 Task: Create New Employee with Employee Name: Mara Rodriguez, Address Line1: 1 Hamilton St., Address Line2: Shirley, Address Line3:  NY 11967, Cell Number: 441390-1431_x000D_

Action: Mouse moved to (191, 38)
Screenshot: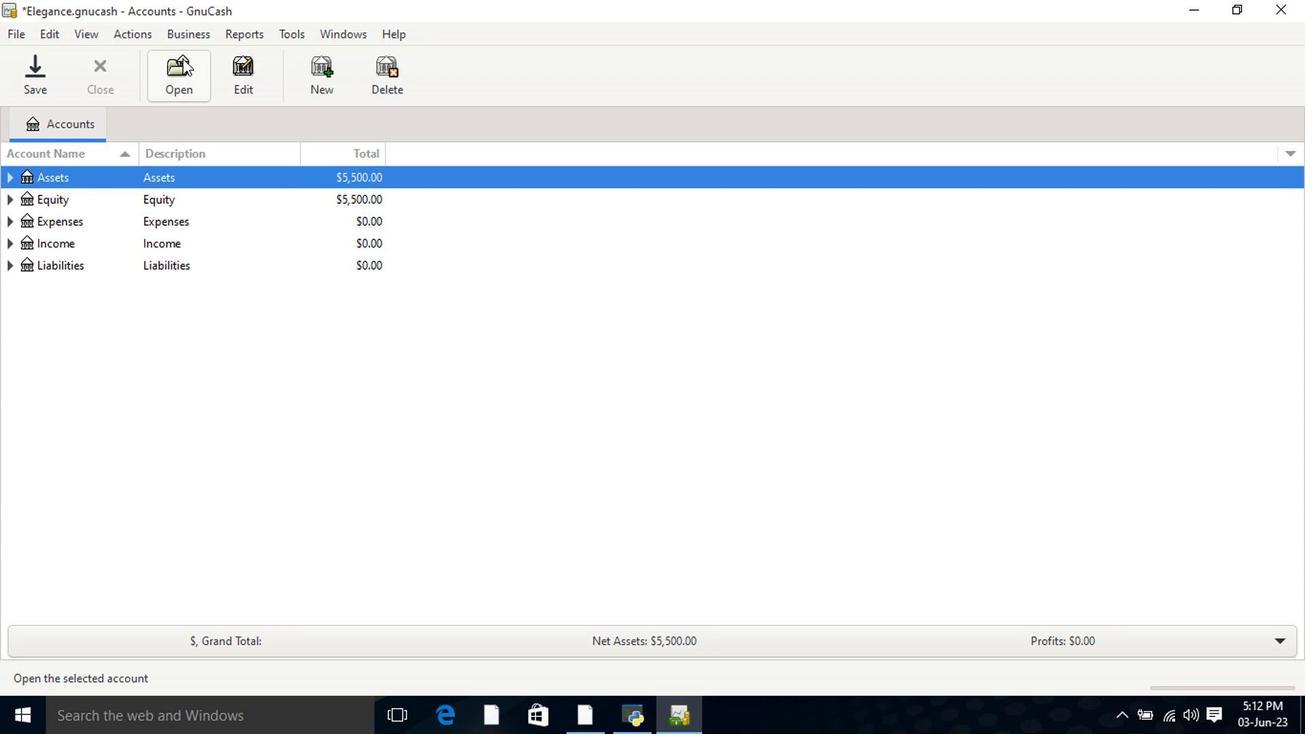 
Action: Mouse pressed left at (191, 38)
Screenshot: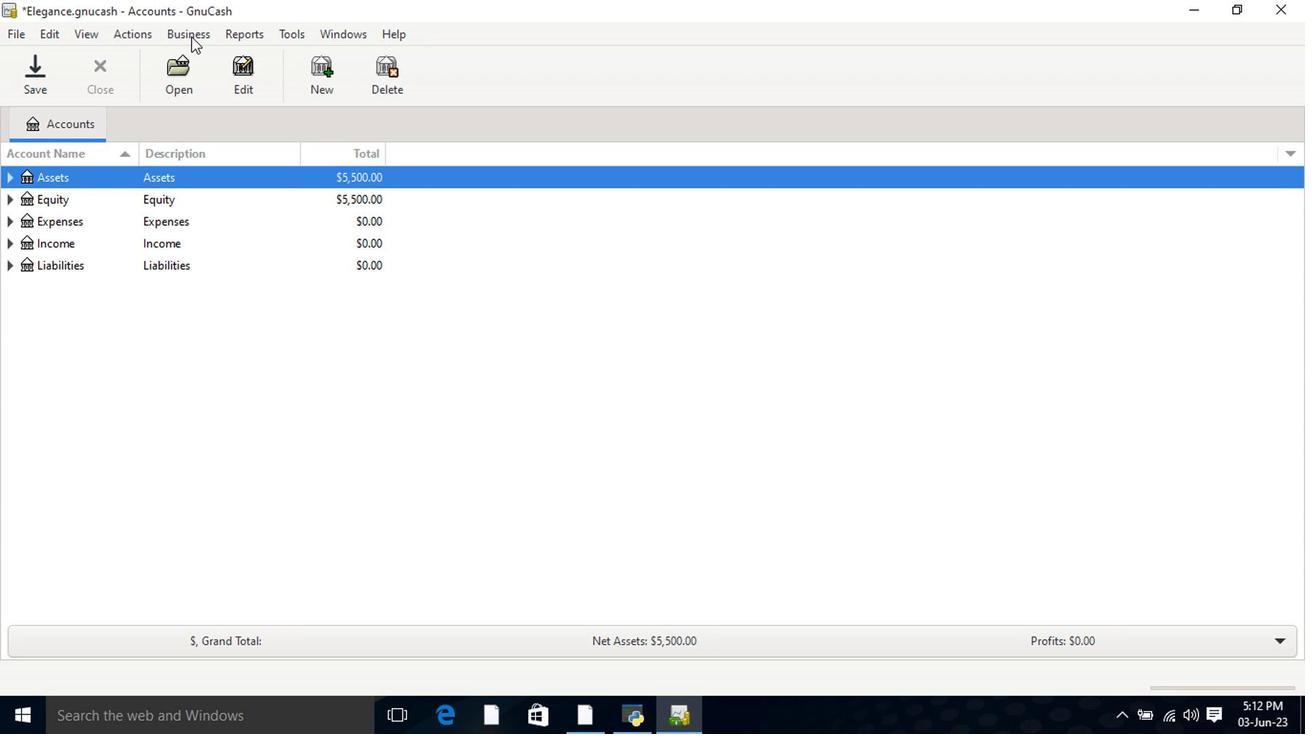 
Action: Mouse moved to (211, 104)
Screenshot: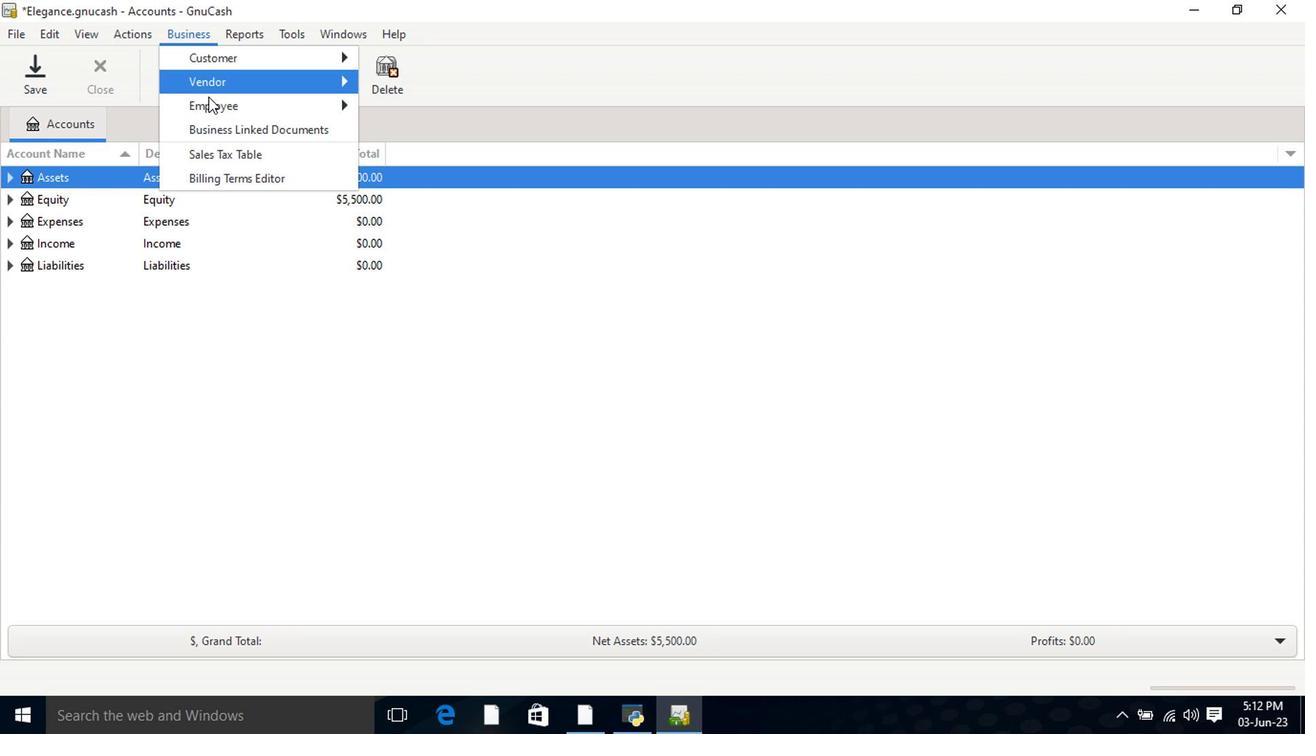 
Action: Mouse pressed left at (211, 104)
Screenshot: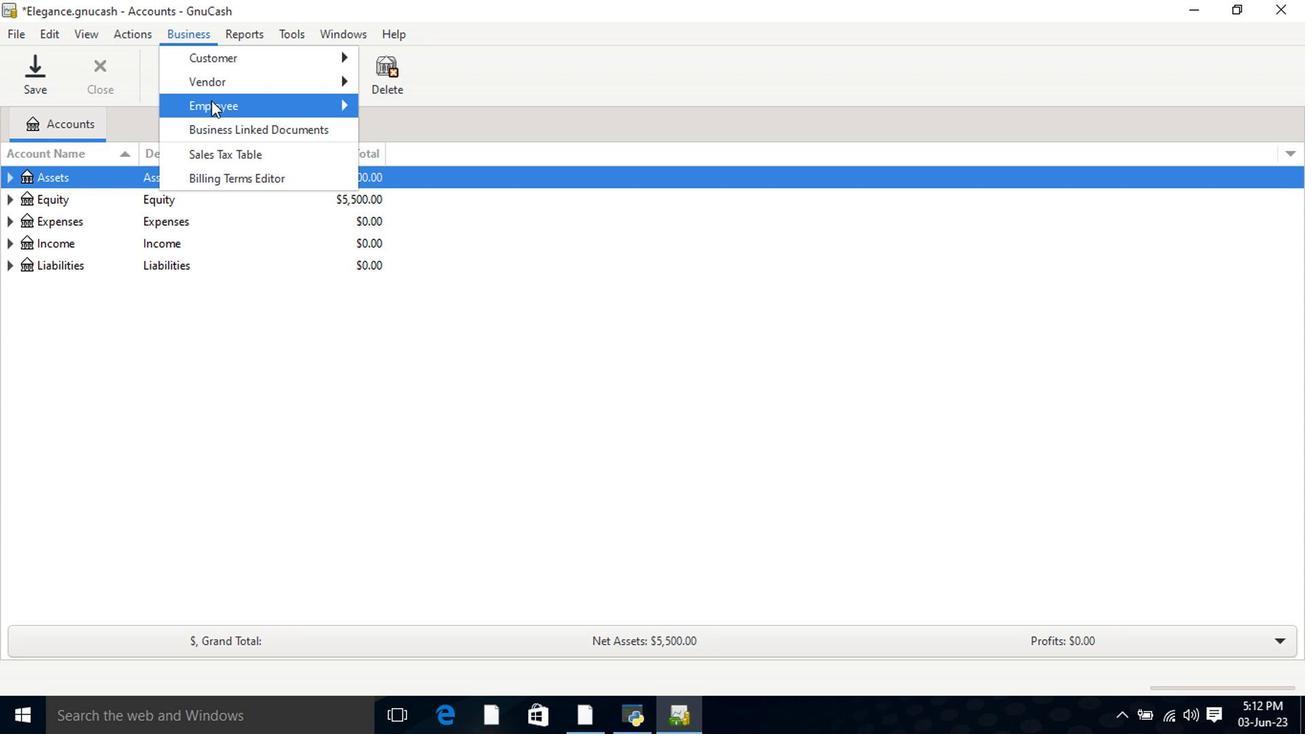 
Action: Mouse moved to (406, 131)
Screenshot: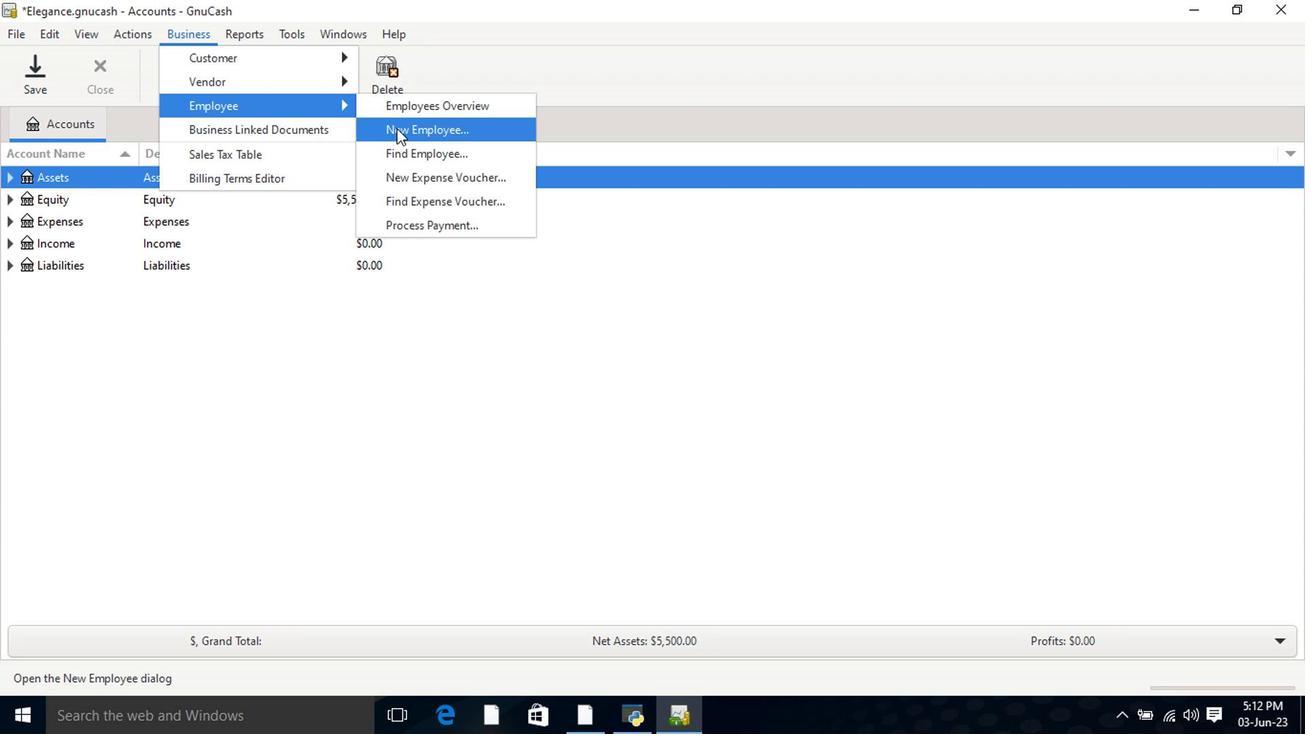 
Action: Mouse pressed left at (406, 131)
Screenshot: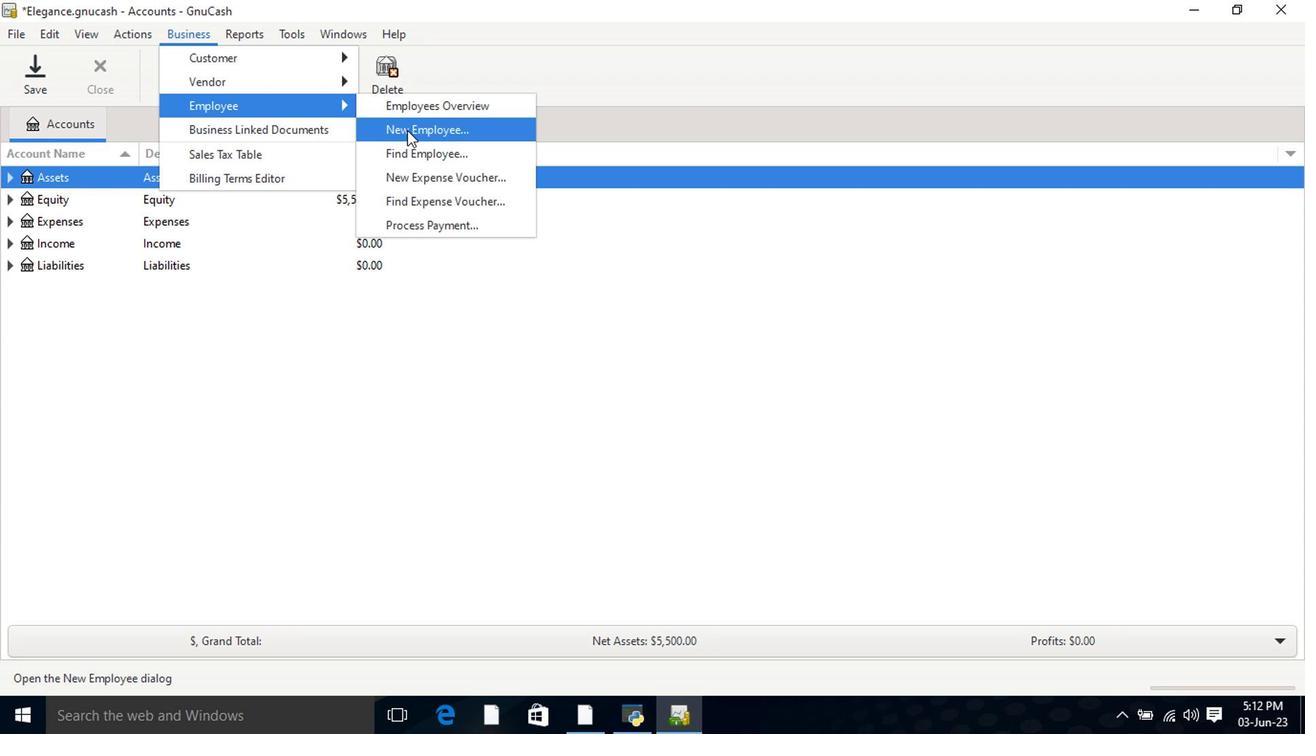 
Action: Mouse moved to (603, 295)
Screenshot: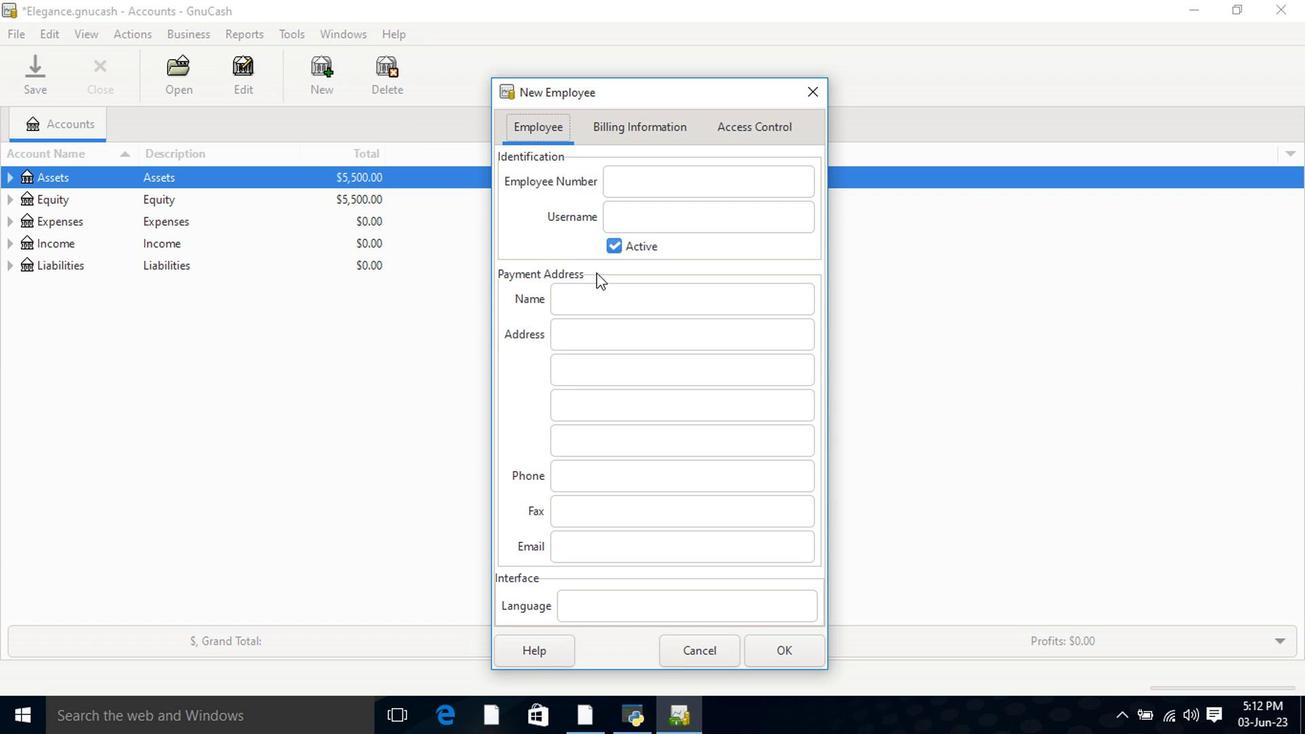 
Action: Mouse pressed left at (603, 295)
Screenshot: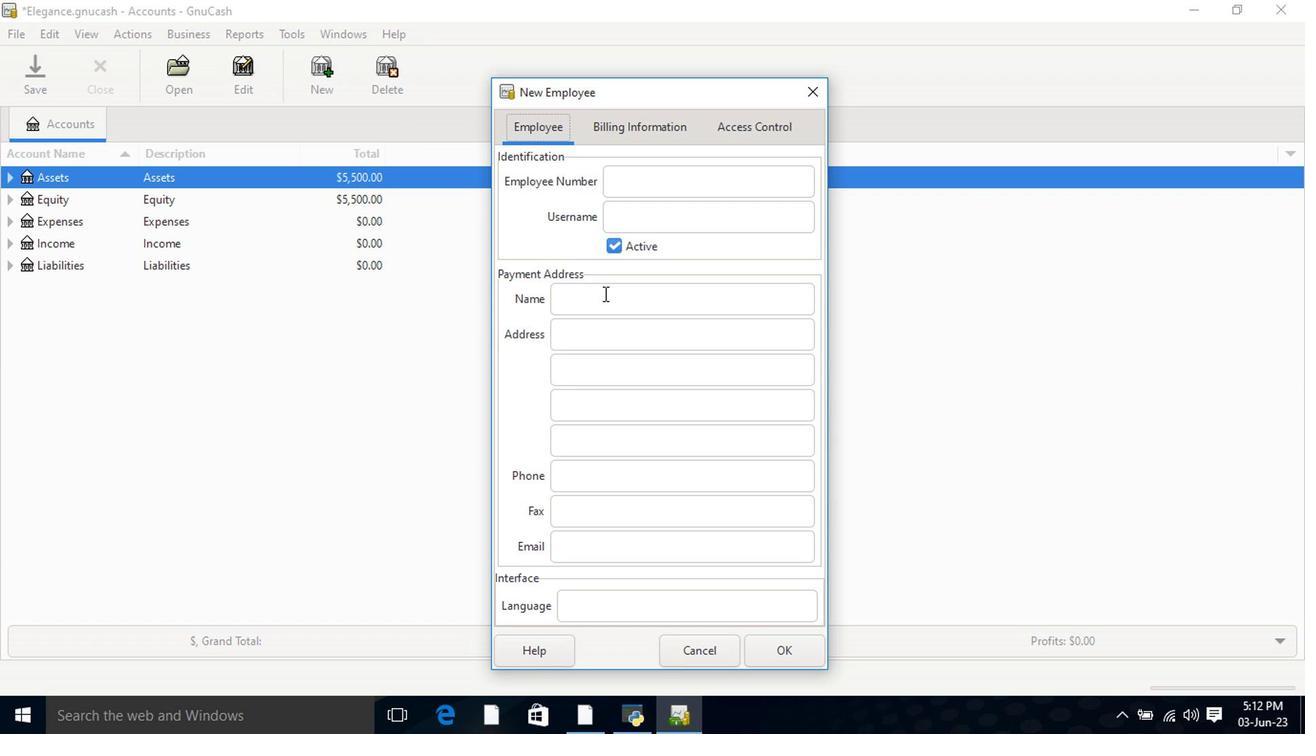 
Action: Mouse moved to (603, 295)
Screenshot: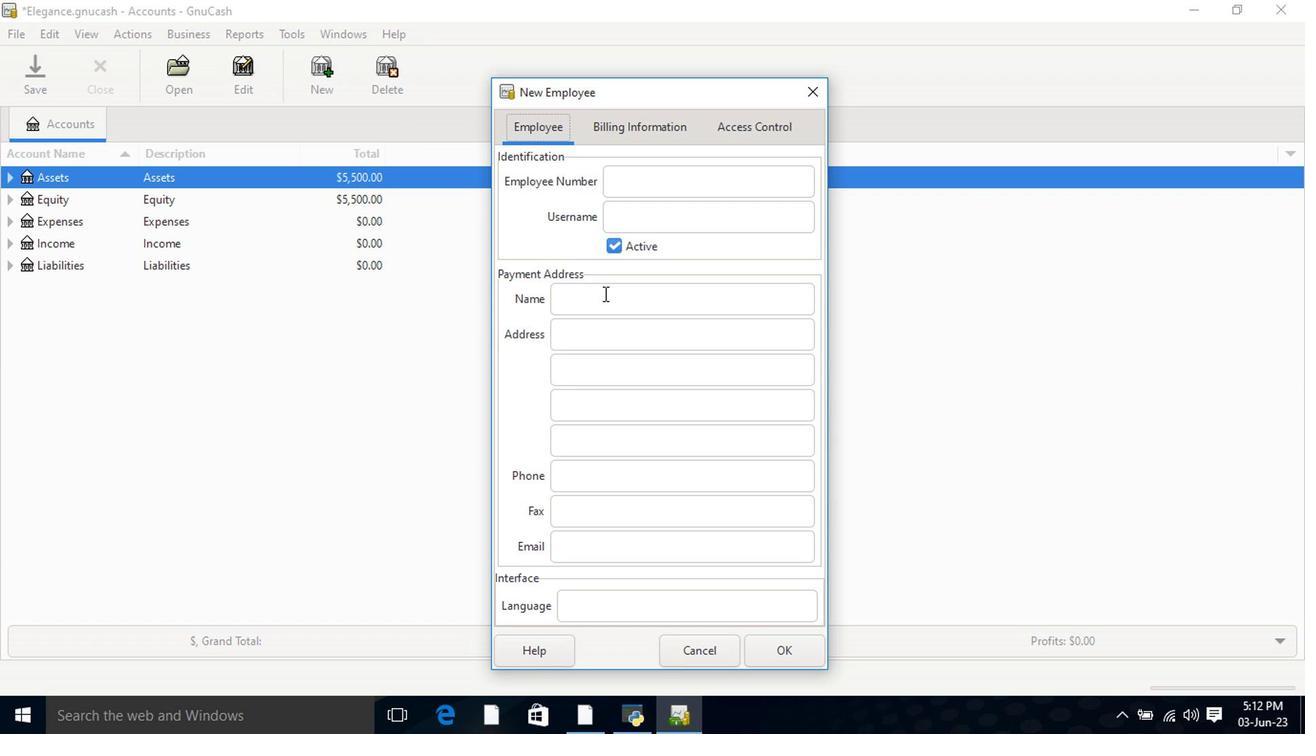 
Action: Key pressed <Key.shift>Mara<Key.space><Key.shift>Rodriguez<Key.tab>1<Key.space><Key.shift>Hamilton<Key.space><Key.shift>St.<Key.tab><Key.shift>Shirley<Key.tab><Key.shift>NY<Key.space>11967<Key.tab><Key.tab>441390-1431<Key.tab>
Screenshot: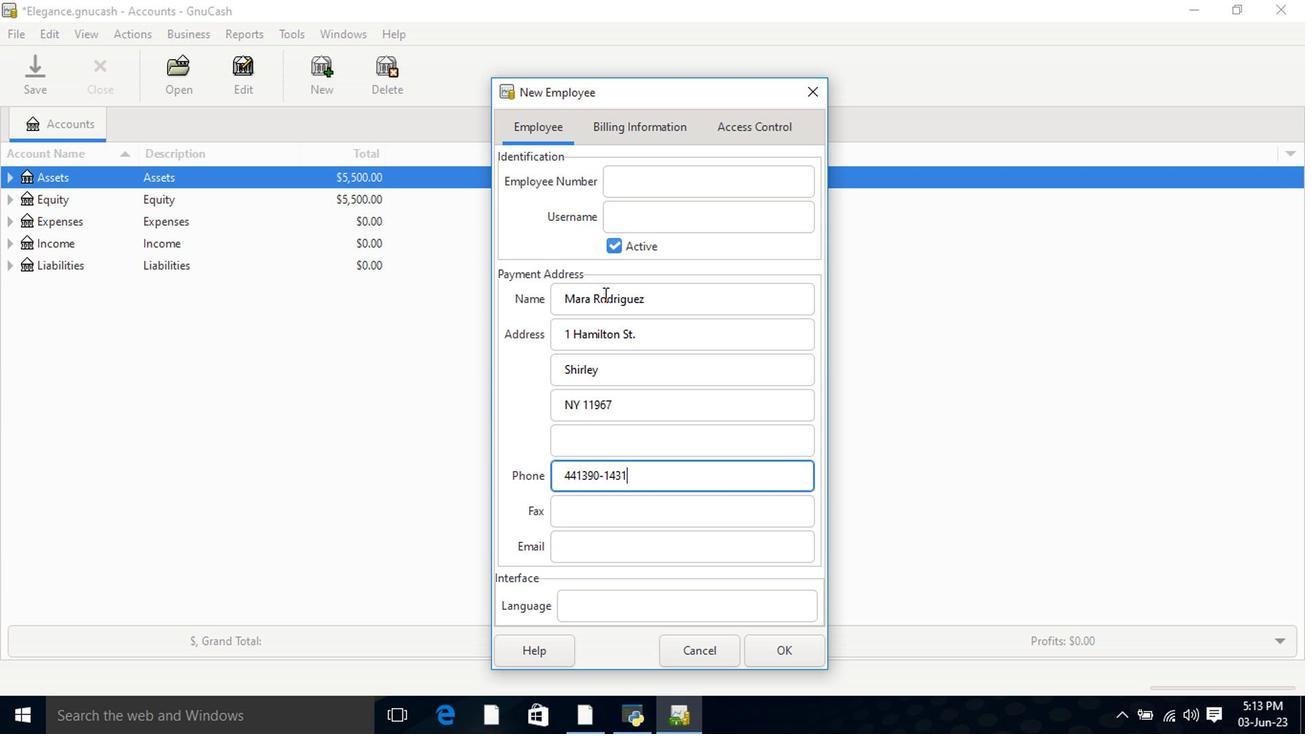 
Action: Mouse moved to (640, 130)
Screenshot: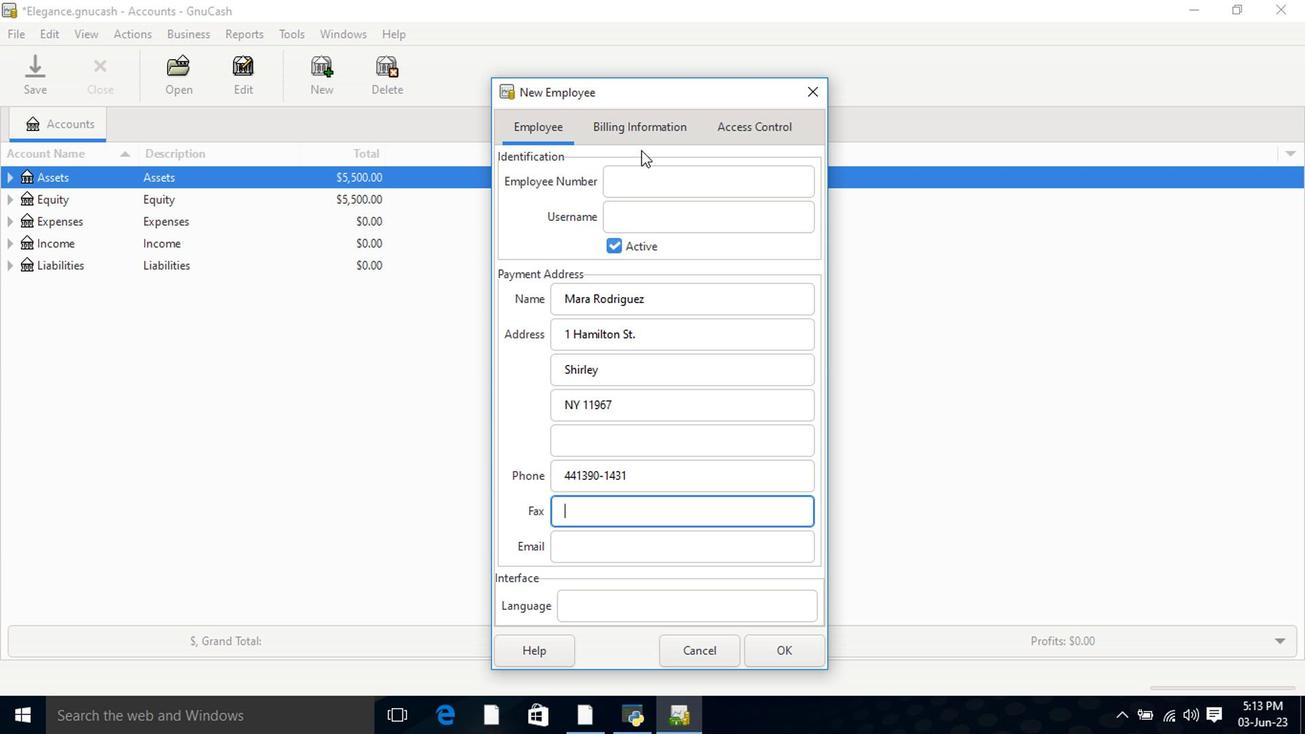 
Action: Mouse pressed left at (640, 130)
Screenshot: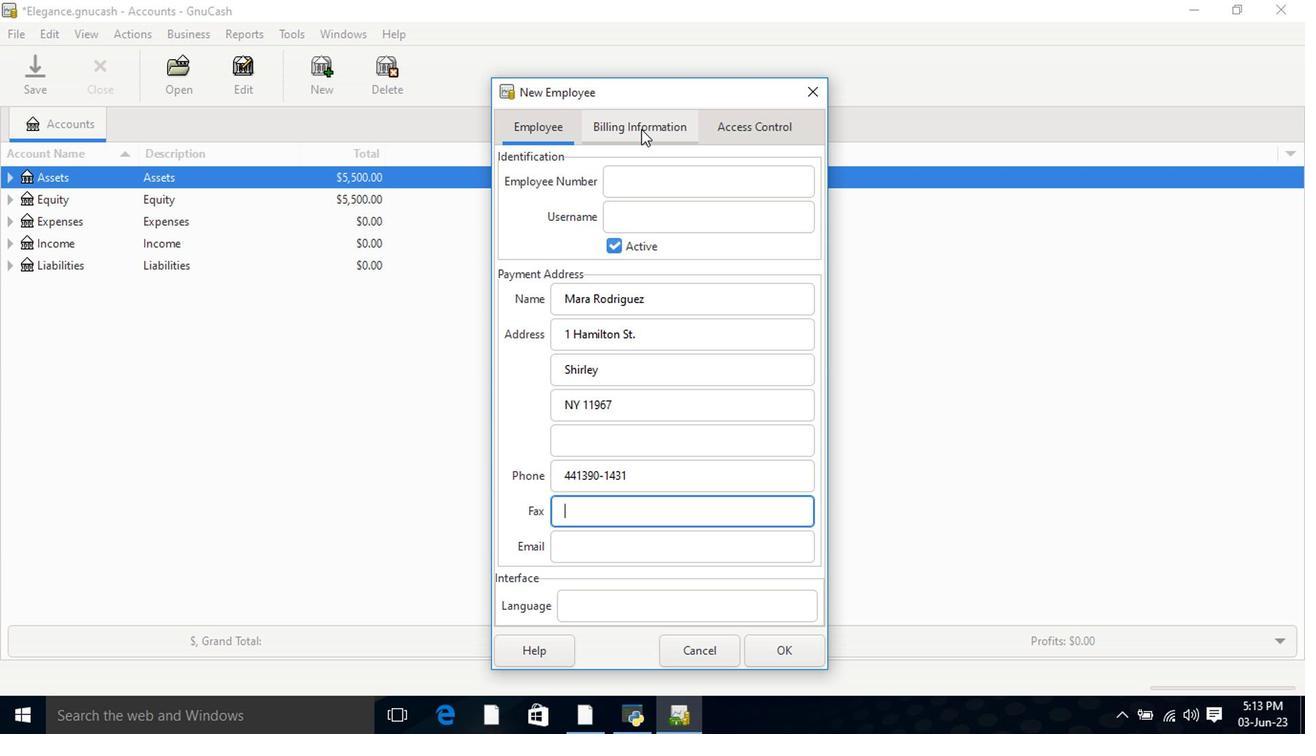 
Action: Mouse moved to (743, 135)
Screenshot: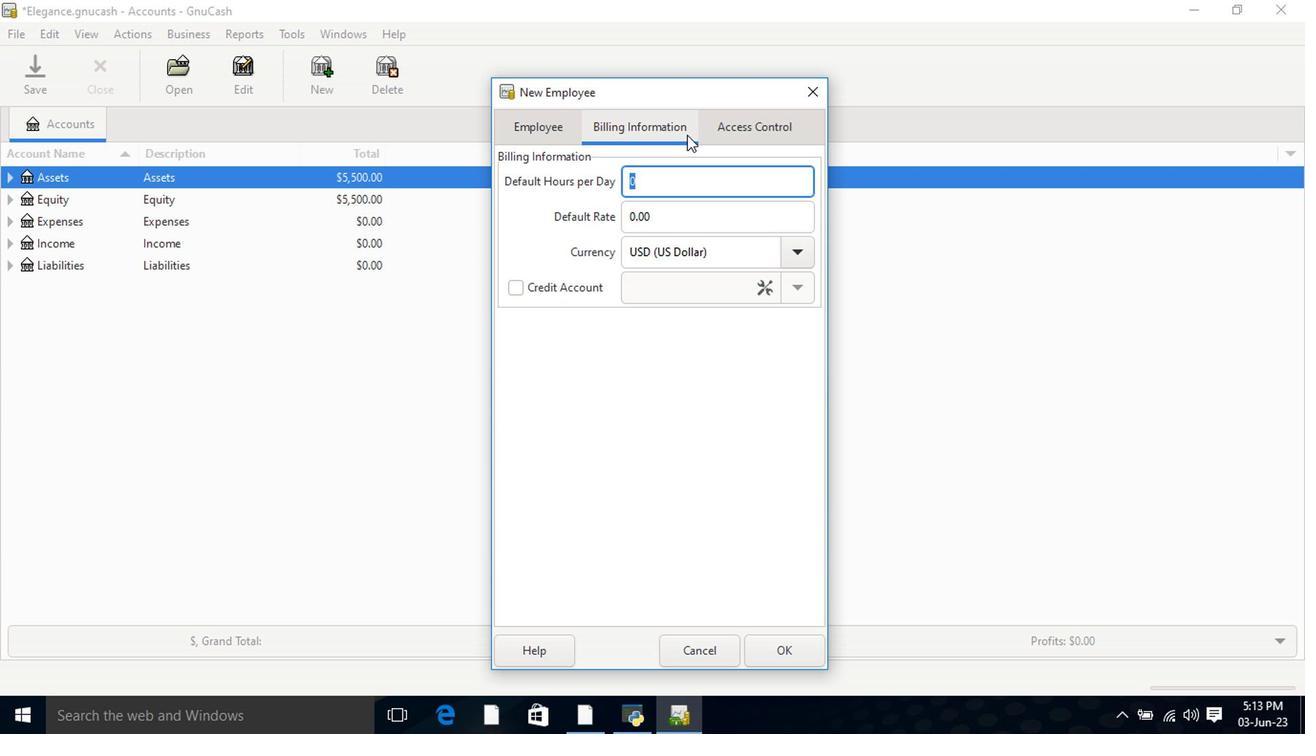 
Action: Mouse pressed left at (743, 135)
Screenshot: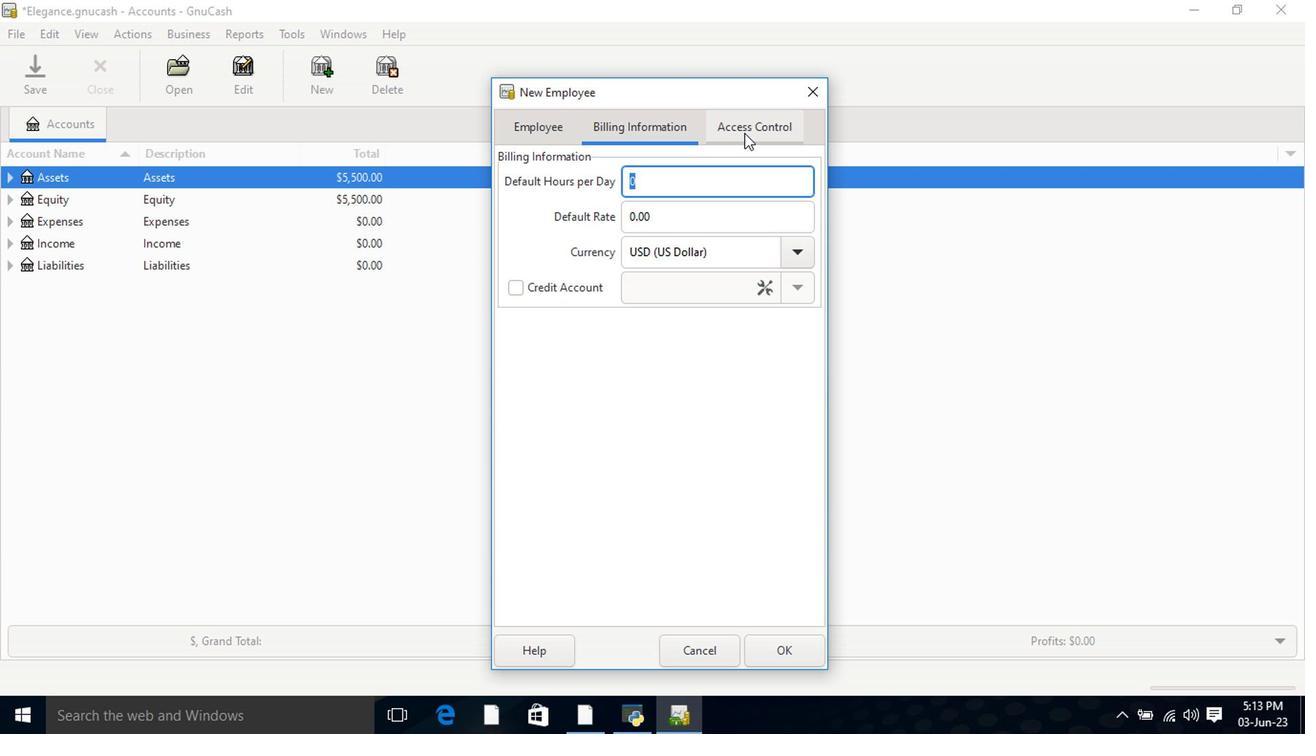
Action: Mouse moved to (788, 652)
Screenshot: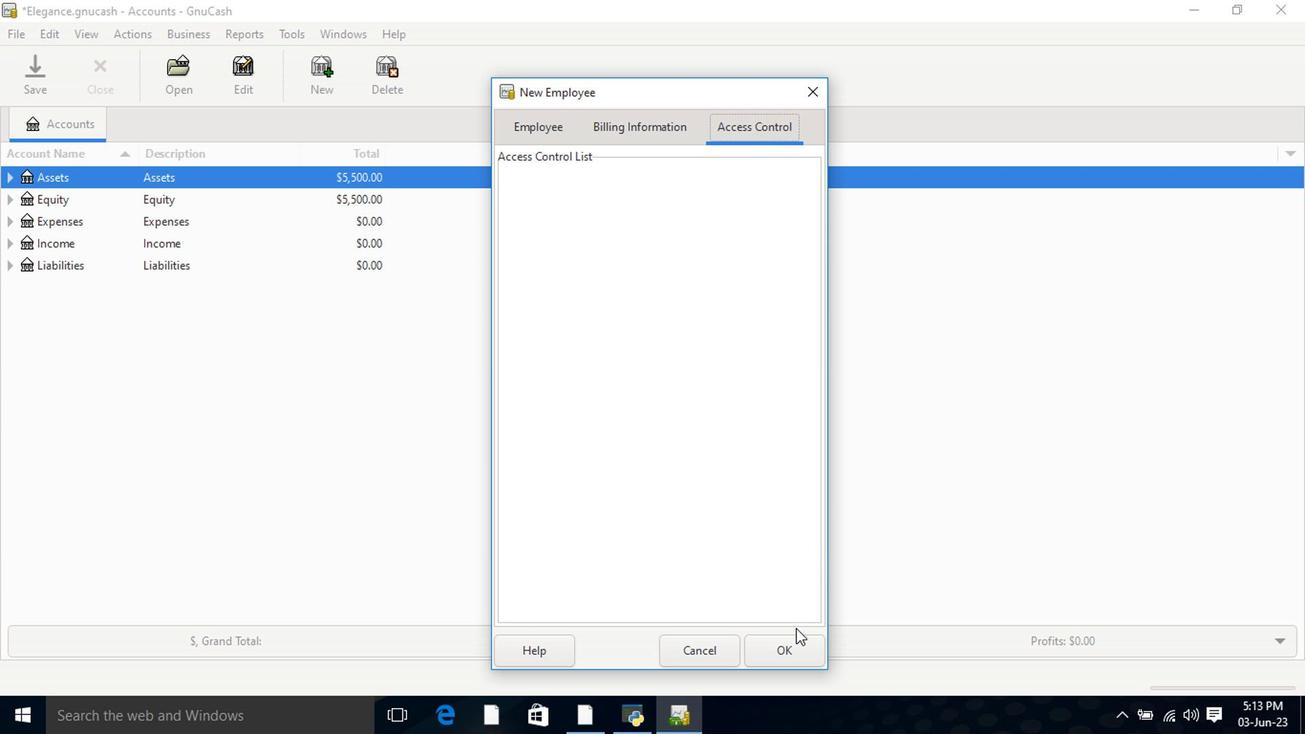 
Action: Mouse pressed left at (788, 652)
Screenshot: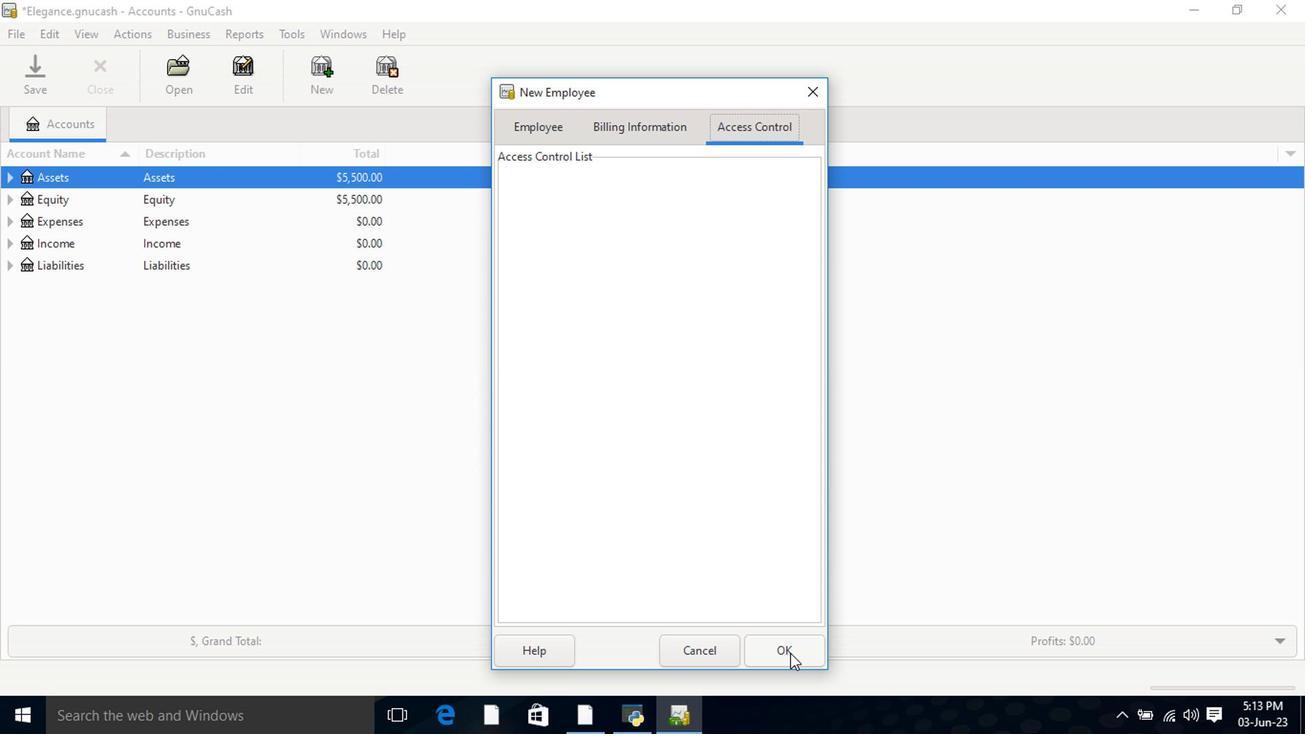
Action: Mouse moved to (783, 557)
Screenshot: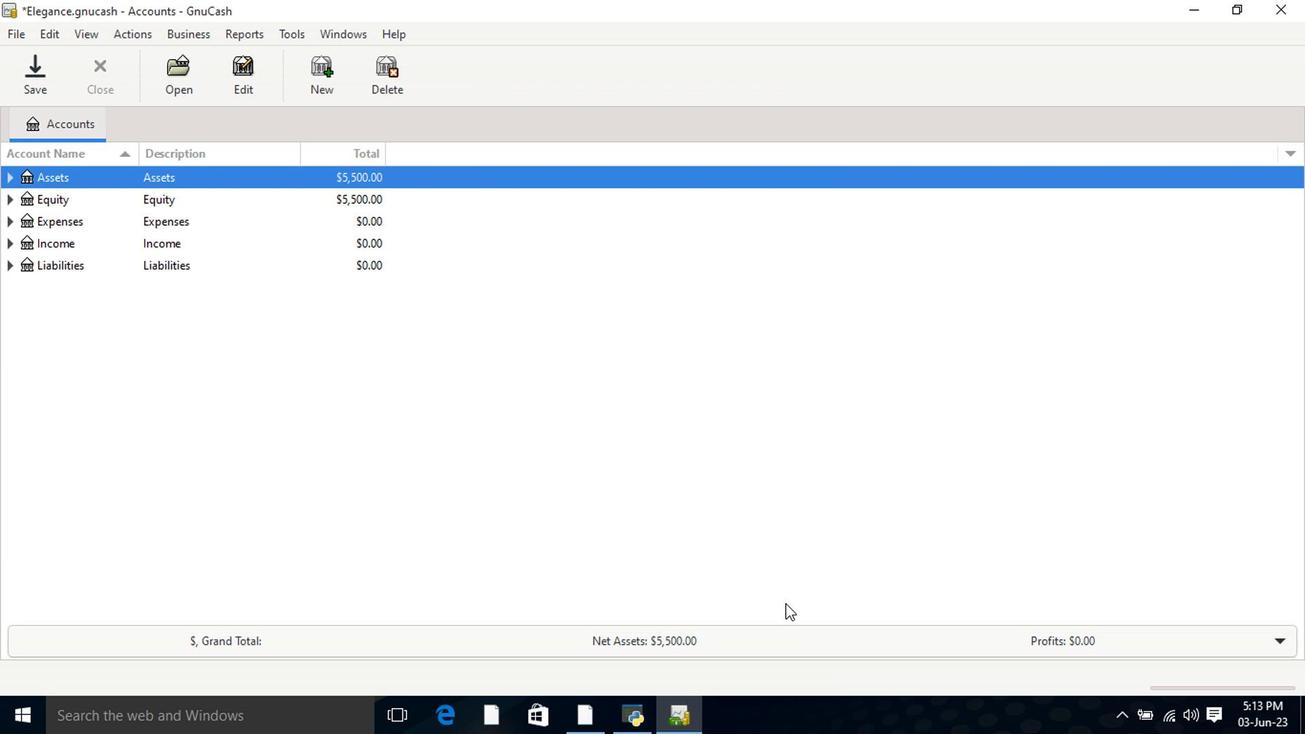 
